 Task: Explore the calendar view and adjust the settings in Microsoft Outlook.
Action: Mouse moved to (14, 65)
Screenshot: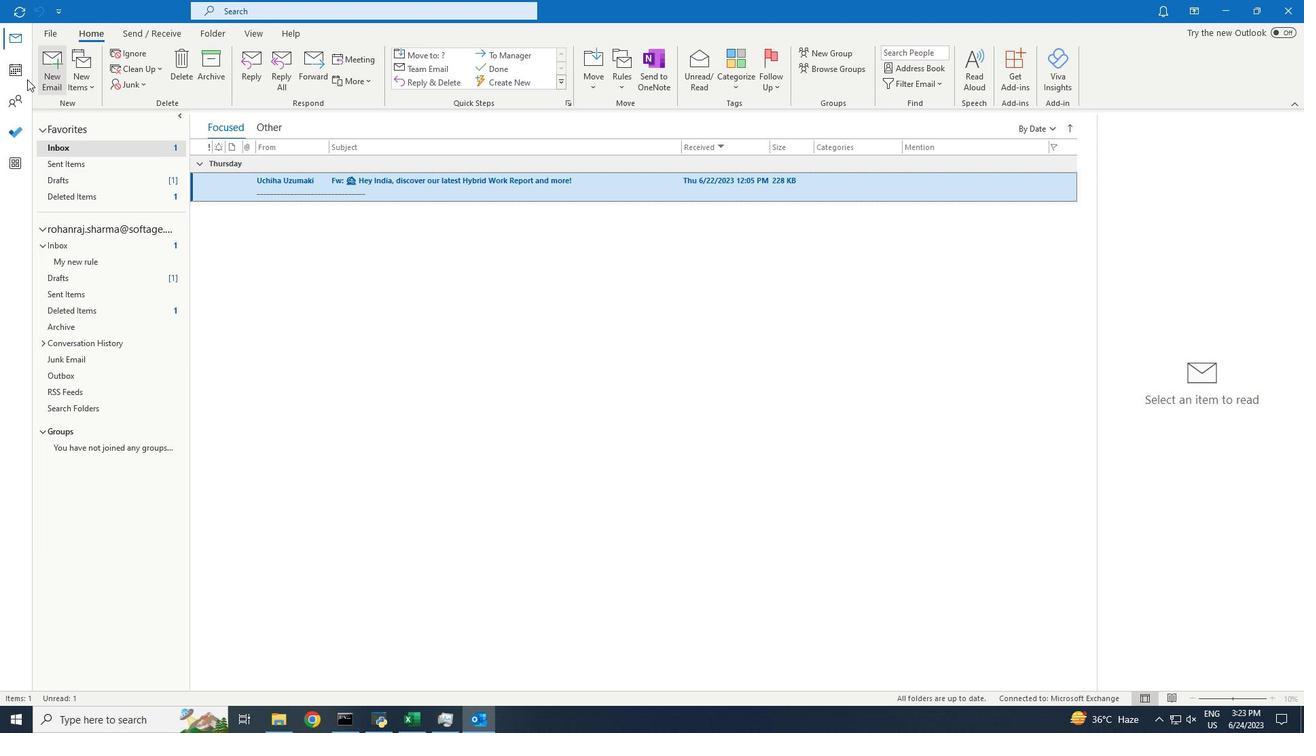 
Action: Mouse pressed left at (14, 65)
Screenshot: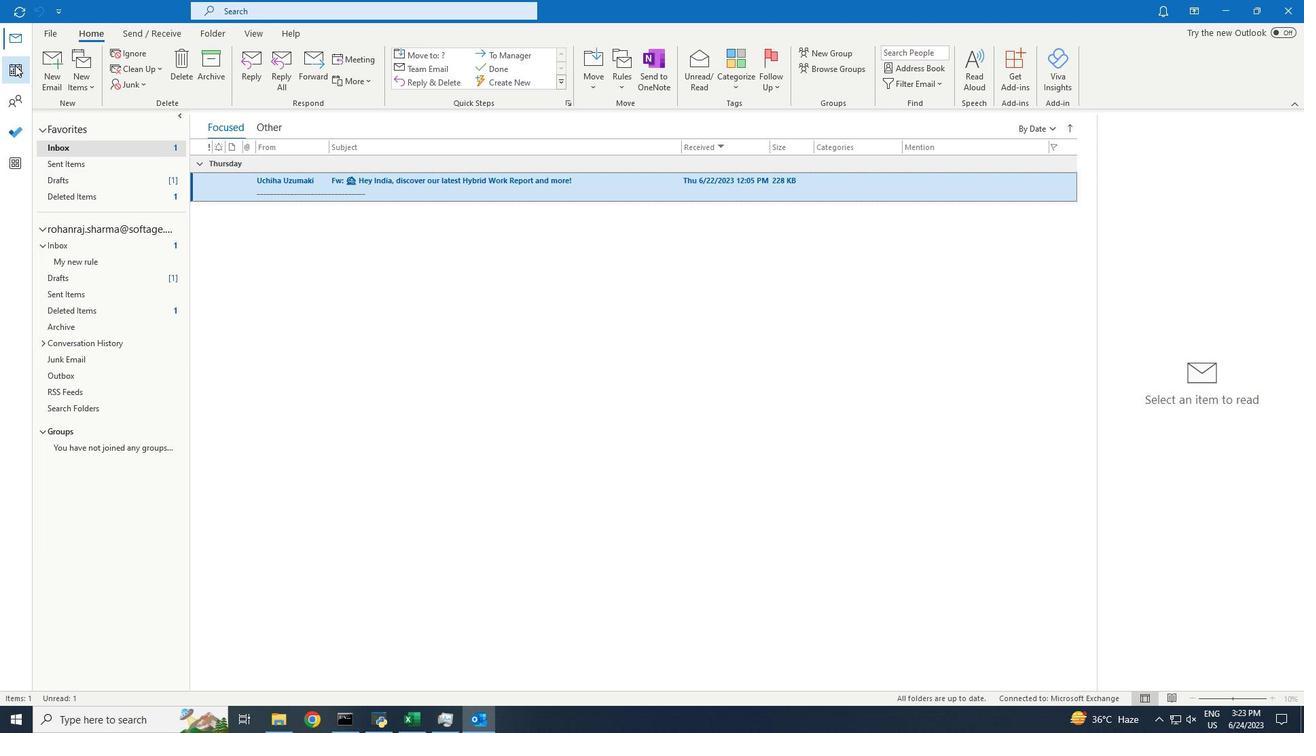 
Action: Mouse moved to (243, 35)
Screenshot: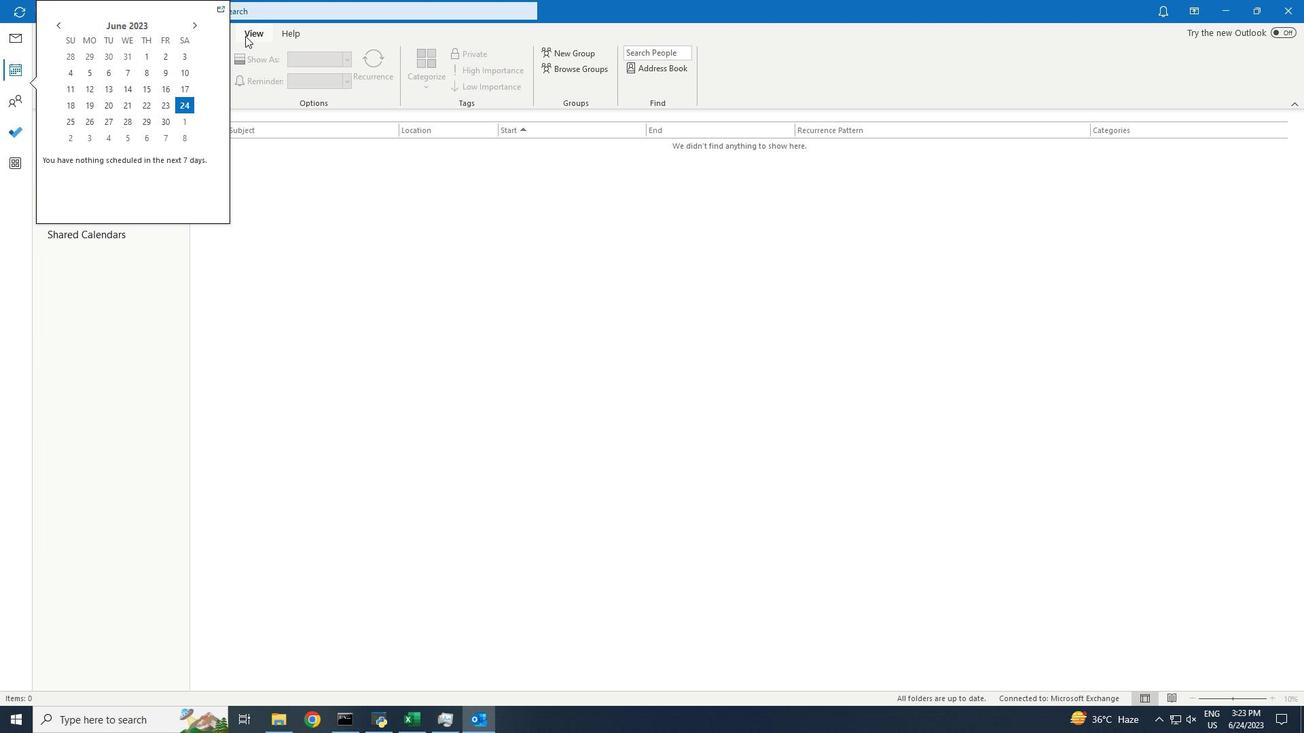 
Action: Mouse pressed left at (243, 35)
Screenshot: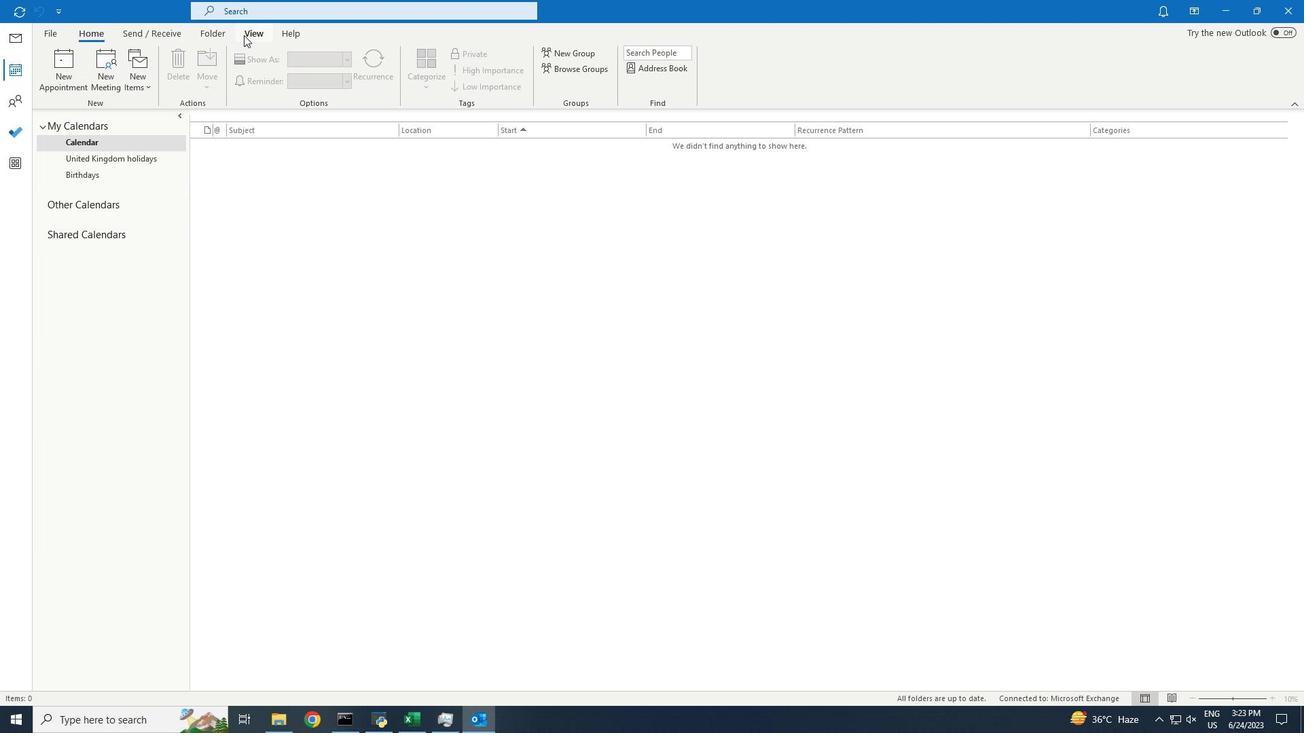 
Action: Mouse moved to (42, 67)
Screenshot: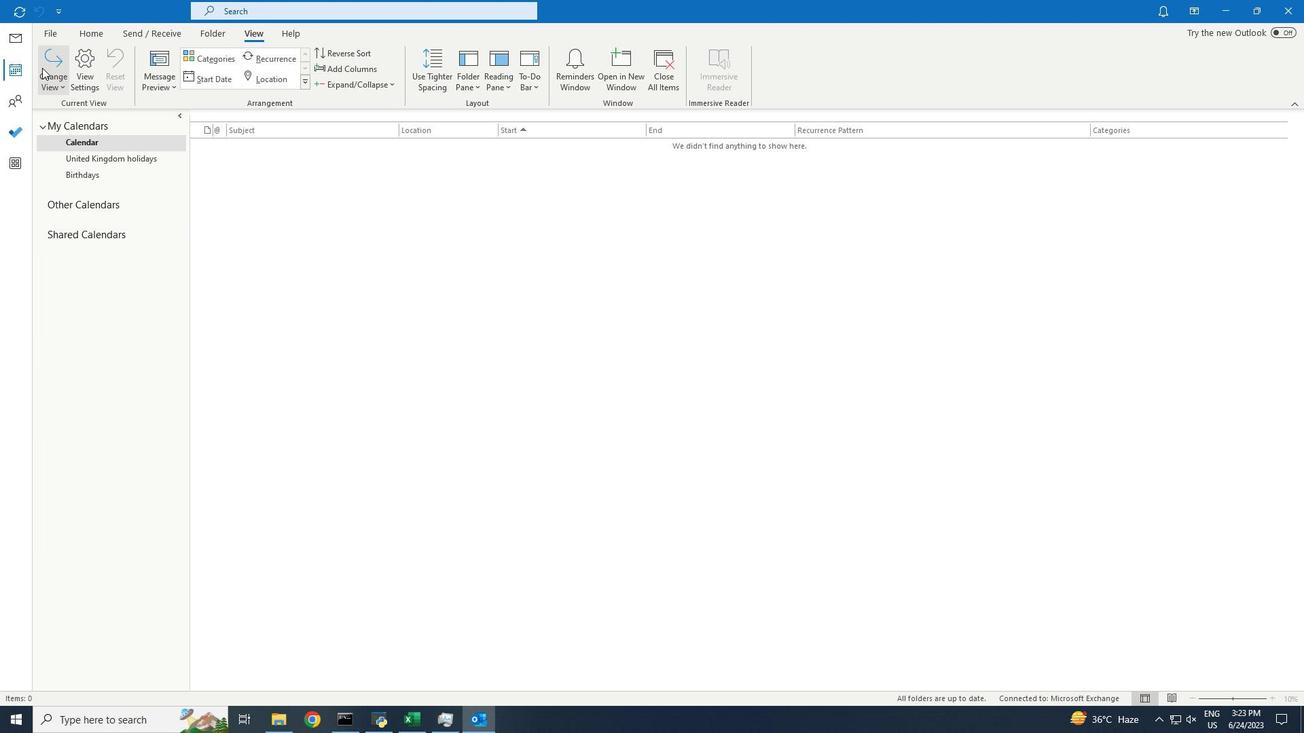 
Action: Mouse pressed left at (42, 67)
Screenshot: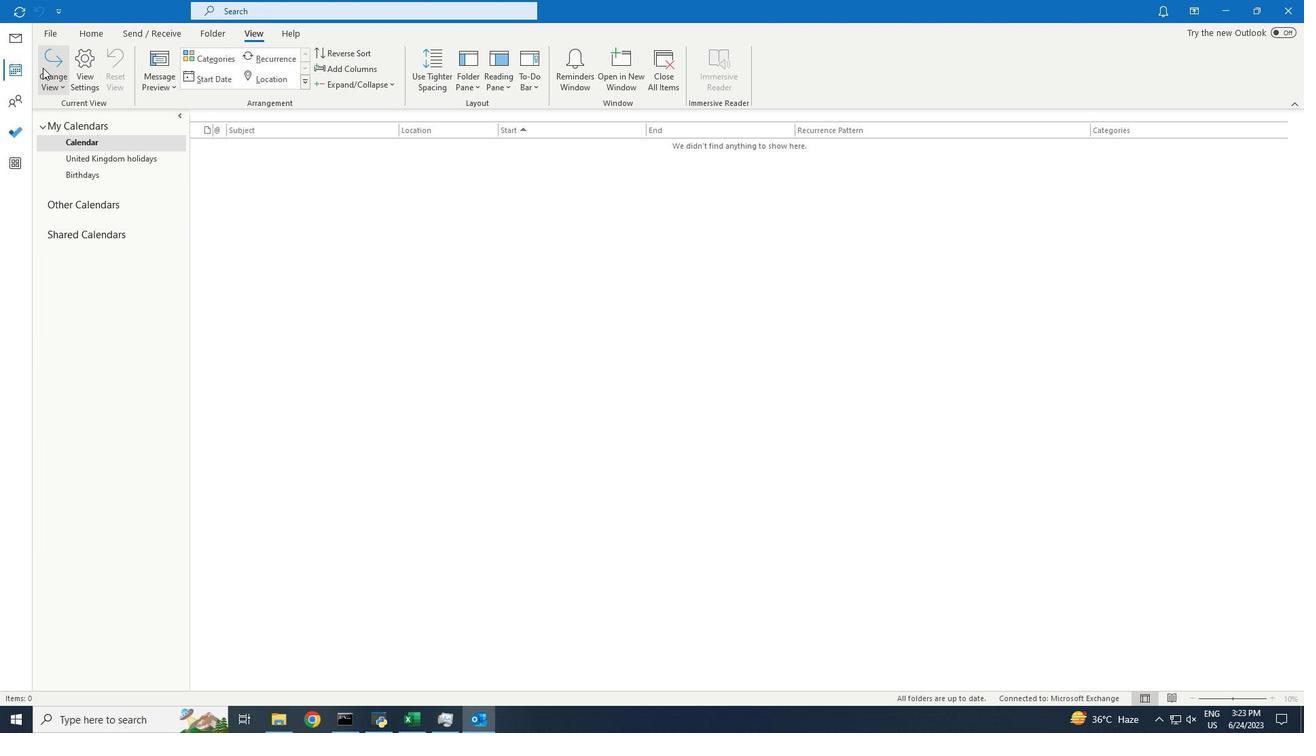 
Action: Mouse moved to (208, 110)
Screenshot: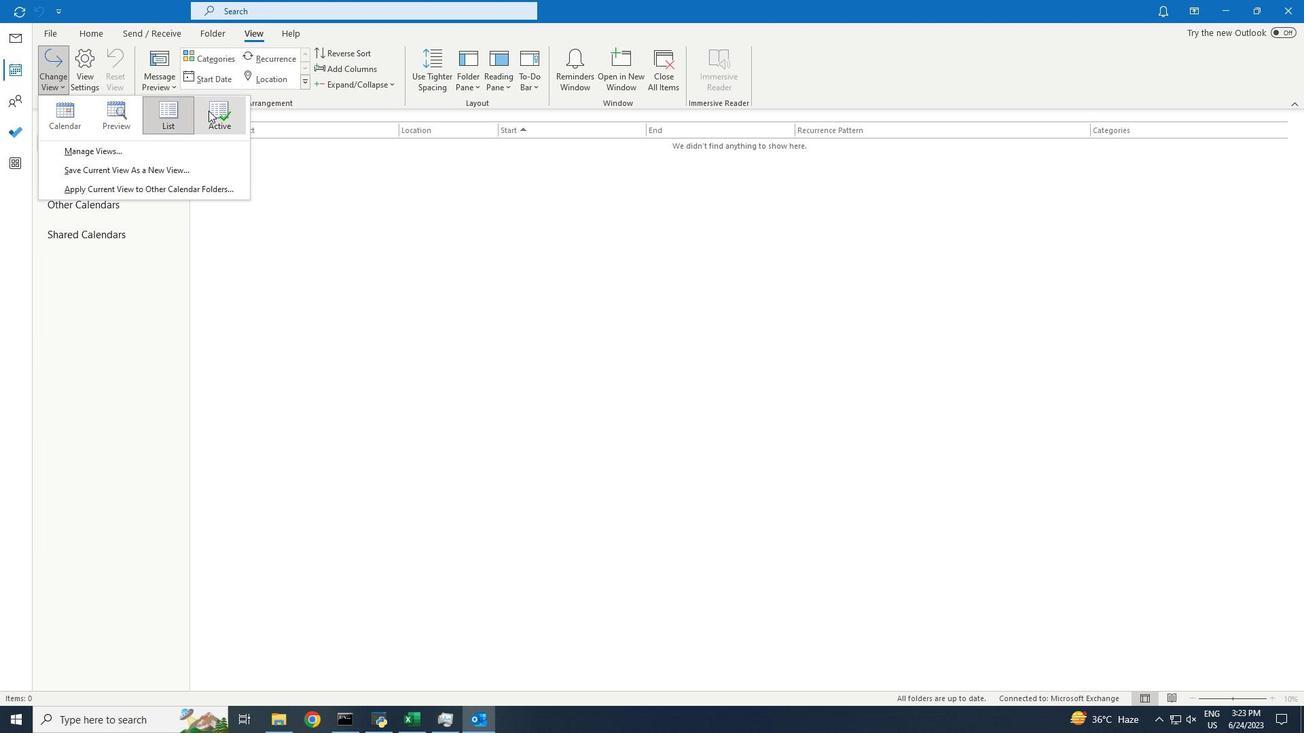 
Action: Mouse pressed left at (208, 110)
Screenshot: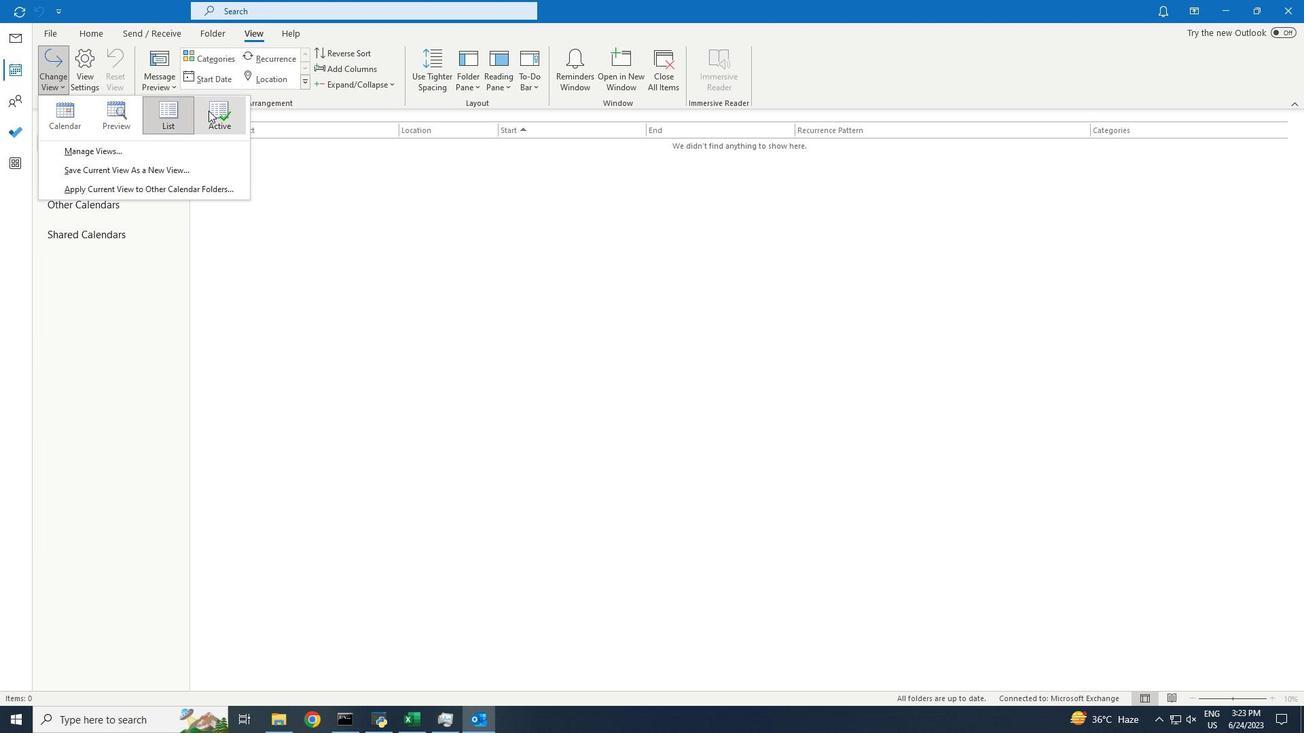 
Action: Mouse moved to (260, 290)
Screenshot: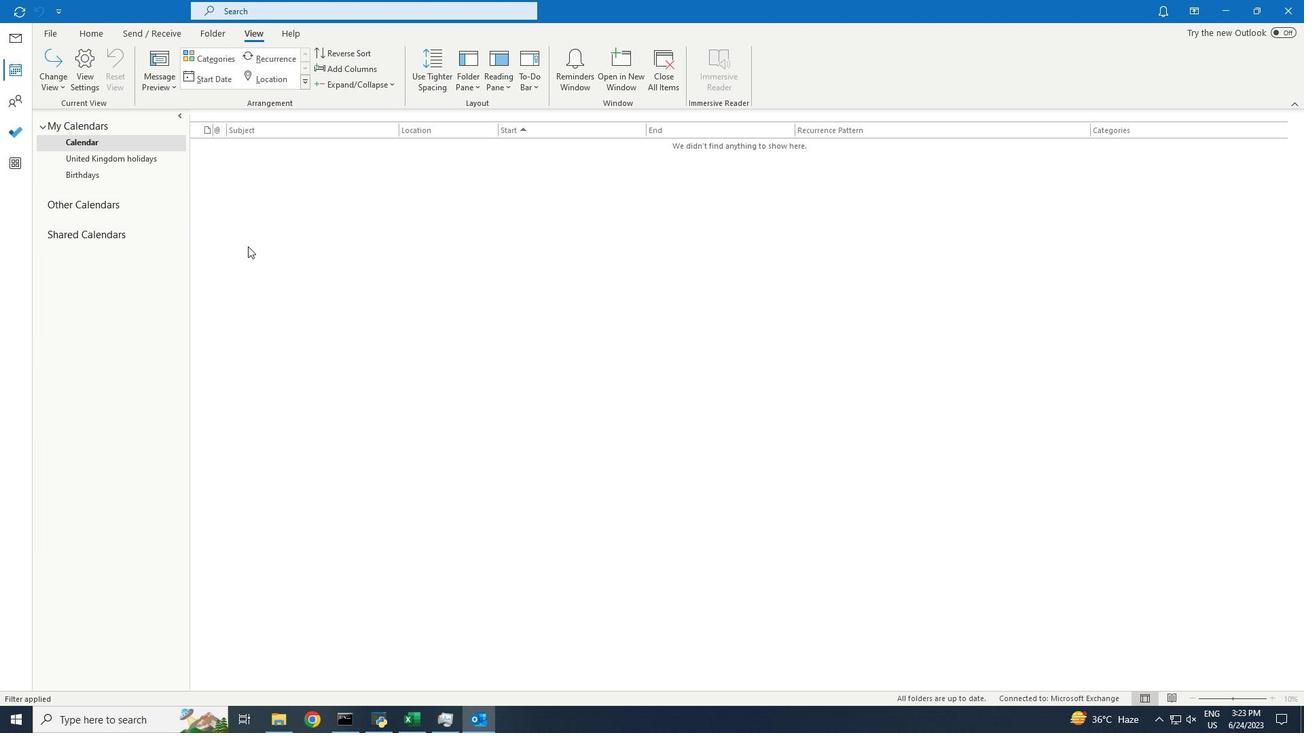 
